 Task: Add Aura Cacia Pillow Potion Relaxing Pure Essential Oil Blend to the cart.
Action: Mouse moved to (734, 261)
Screenshot: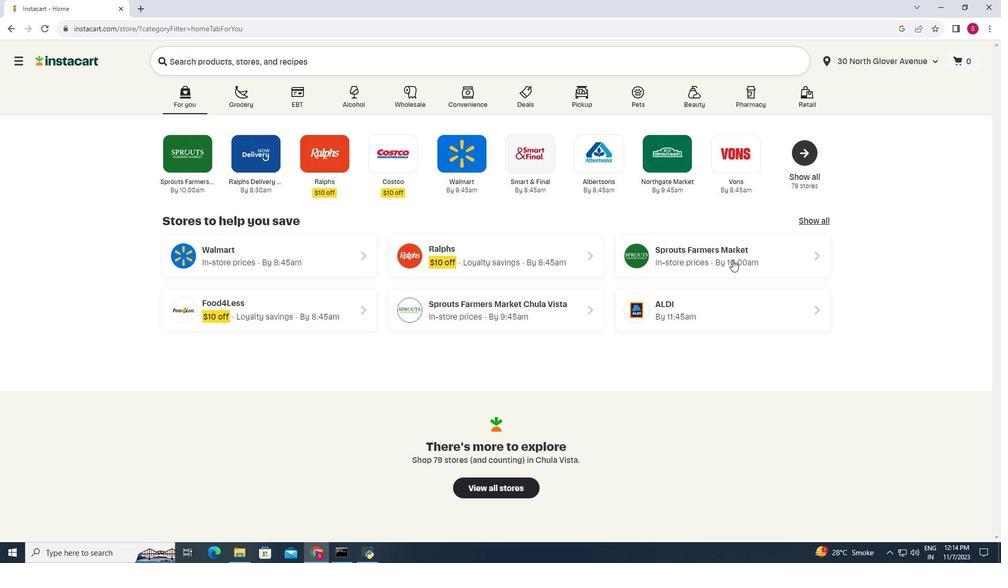 
Action: Mouse pressed left at (734, 261)
Screenshot: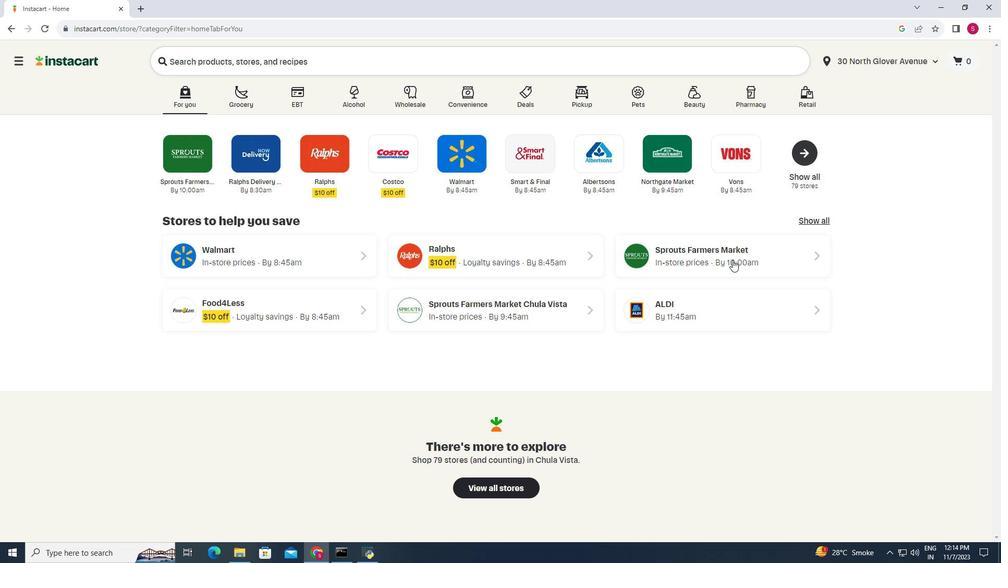 
Action: Mouse moved to (97, 391)
Screenshot: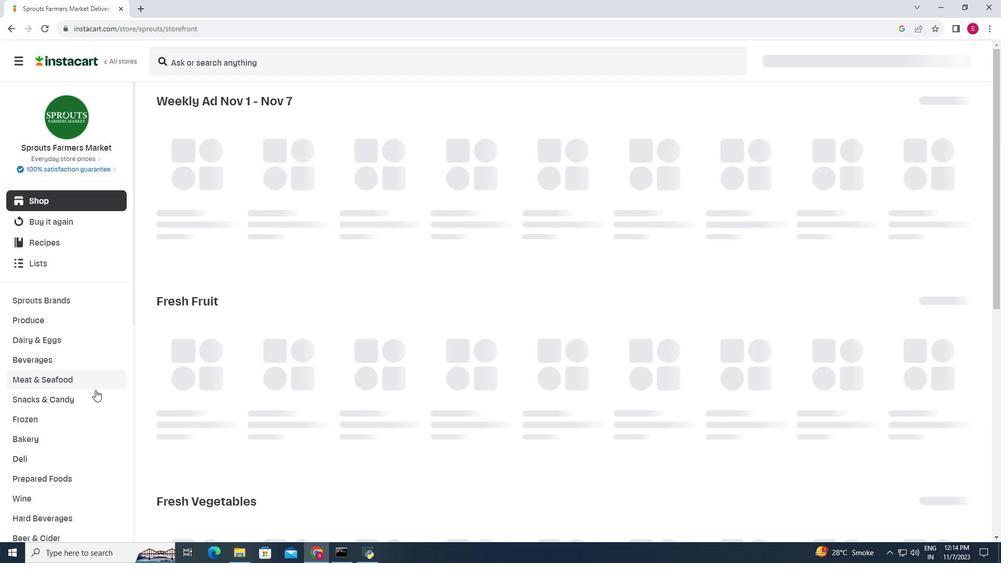
Action: Mouse scrolled (97, 391) with delta (0, 0)
Screenshot: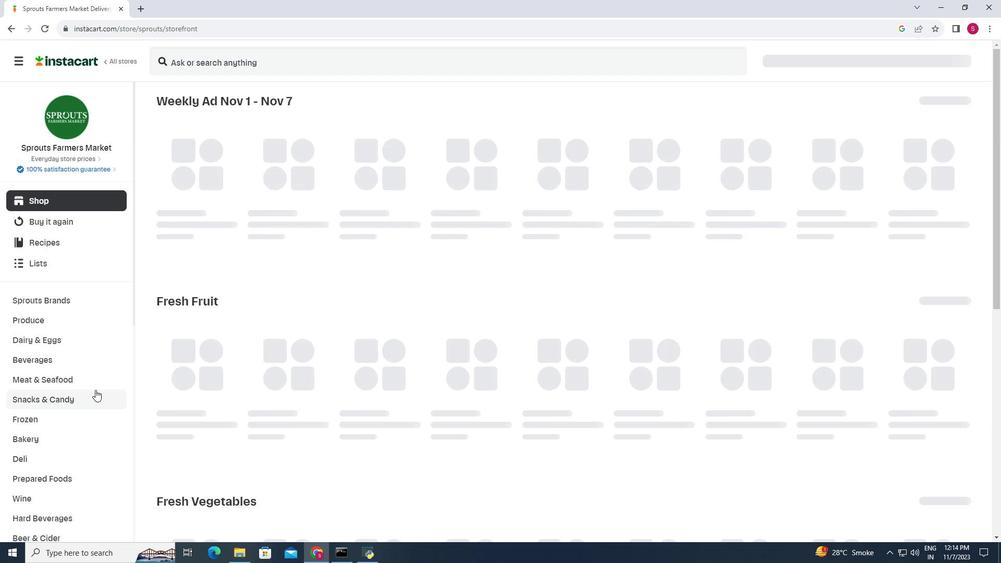 
Action: Mouse scrolled (97, 391) with delta (0, 0)
Screenshot: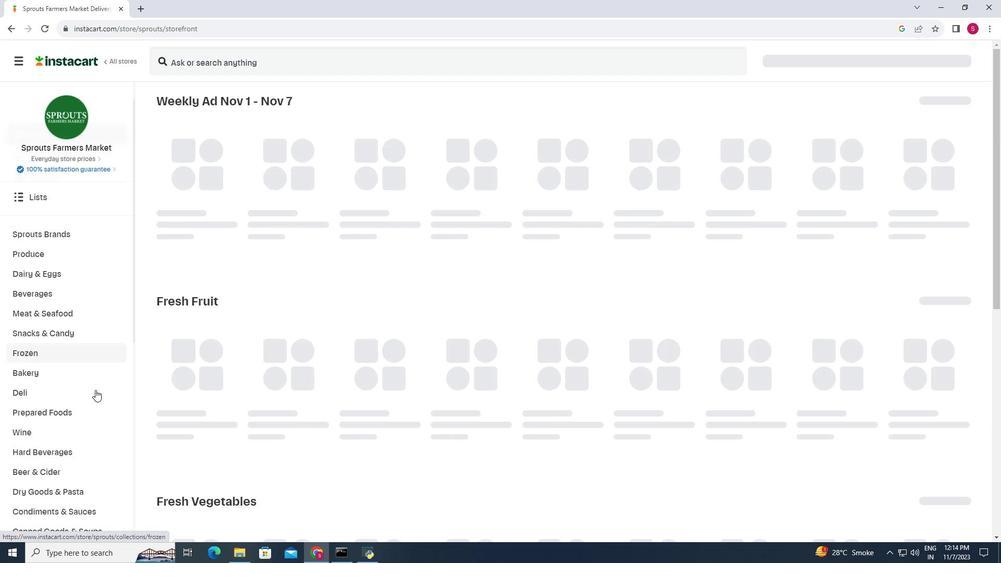 
Action: Mouse moved to (97, 391)
Screenshot: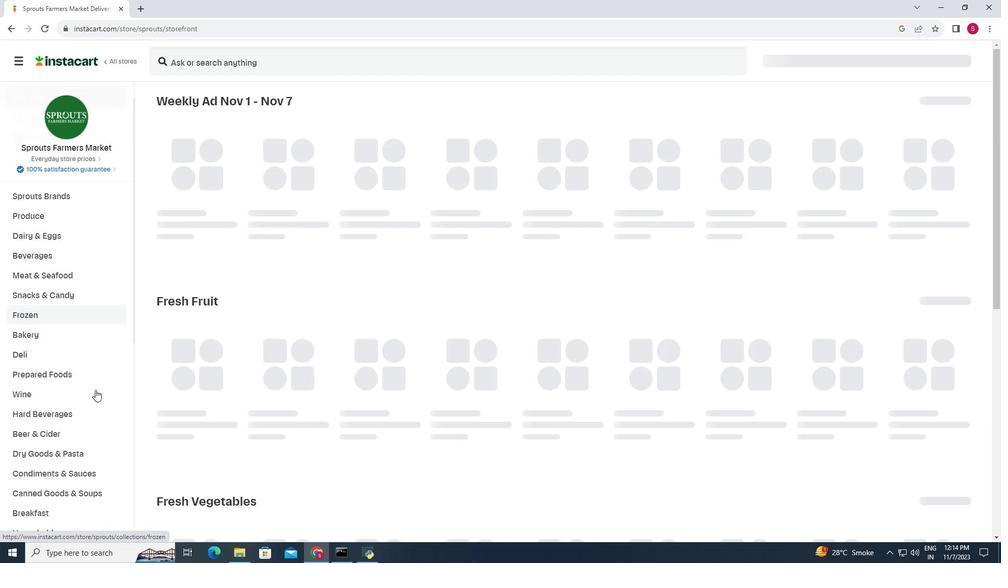 
Action: Mouse scrolled (97, 391) with delta (0, 0)
Screenshot: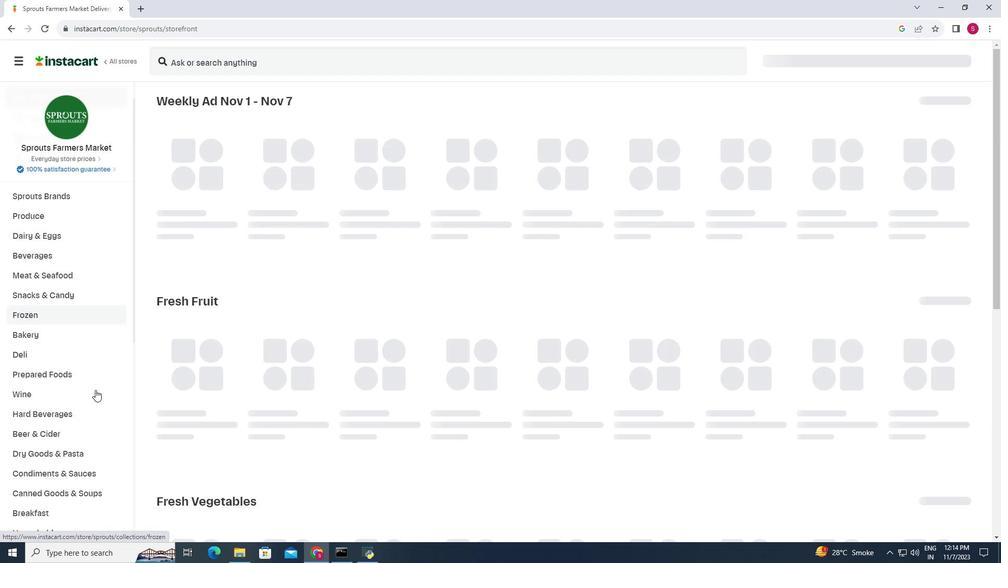 
Action: Mouse moved to (97, 392)
Screenshot: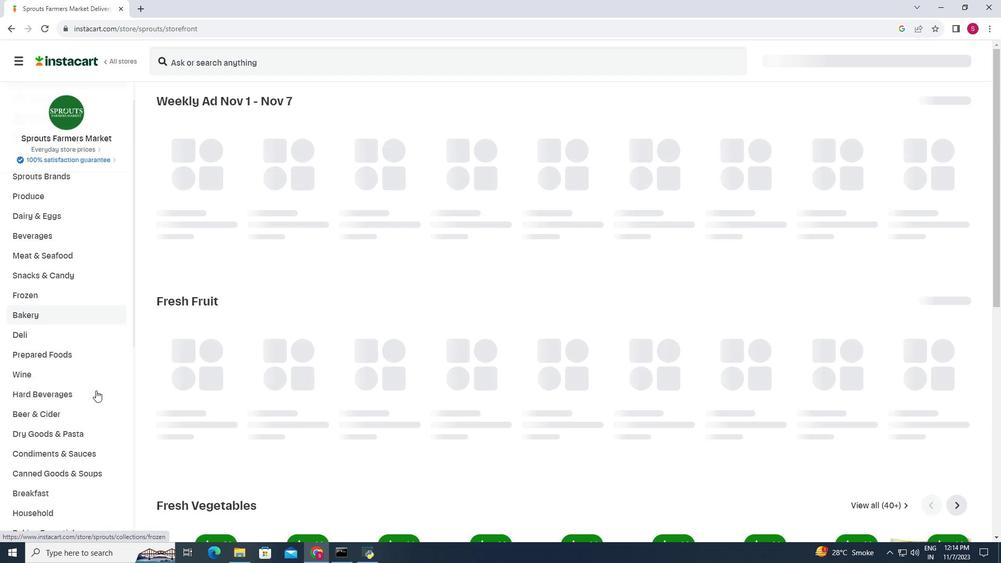 
Action: Mouse scrolled (97, 391) with delta (0, 0)
Screenshot: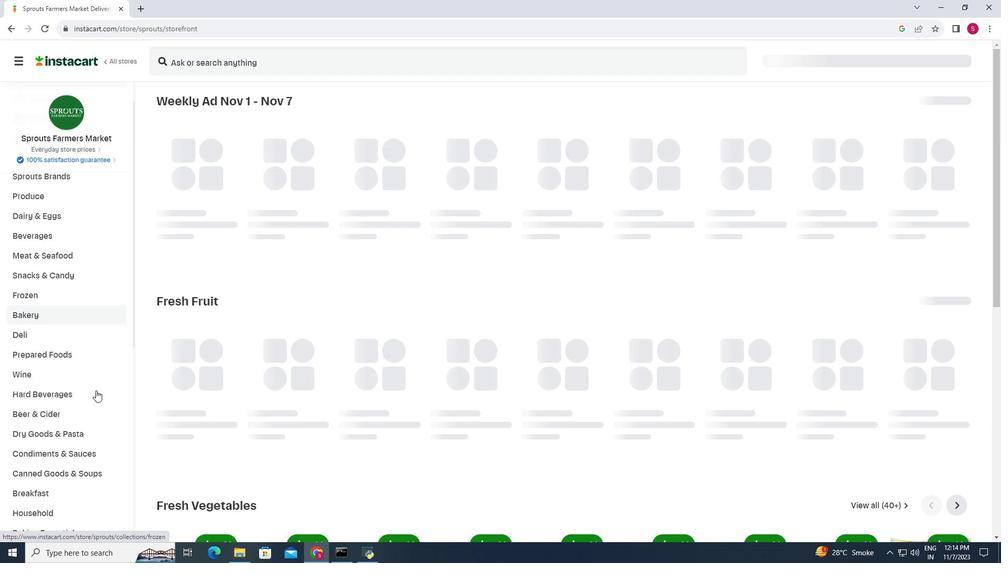 
Action: Mouse moved to (75, 424)
Screenshot: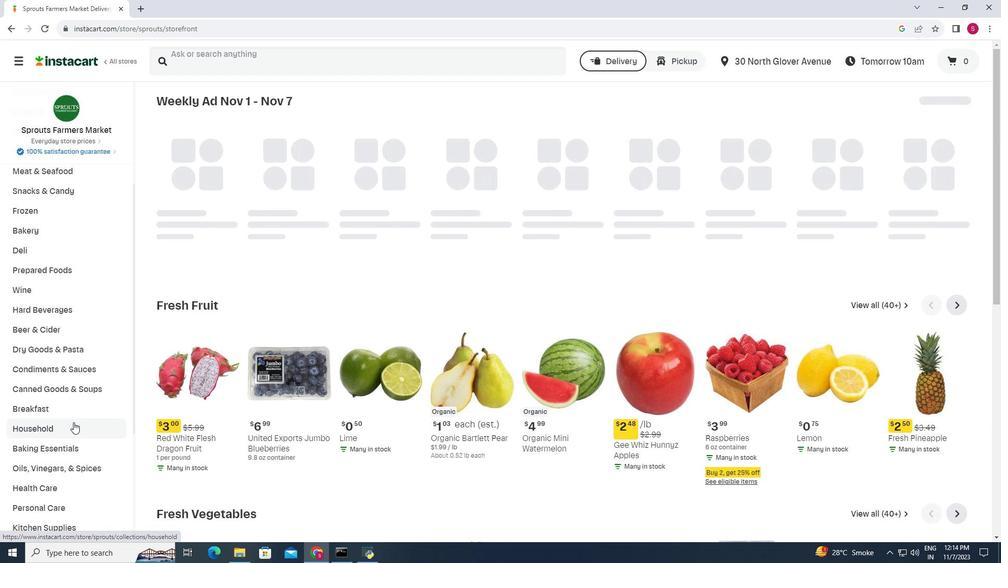 
Action: Mouse pressed left at (75, 424)
Screenshot: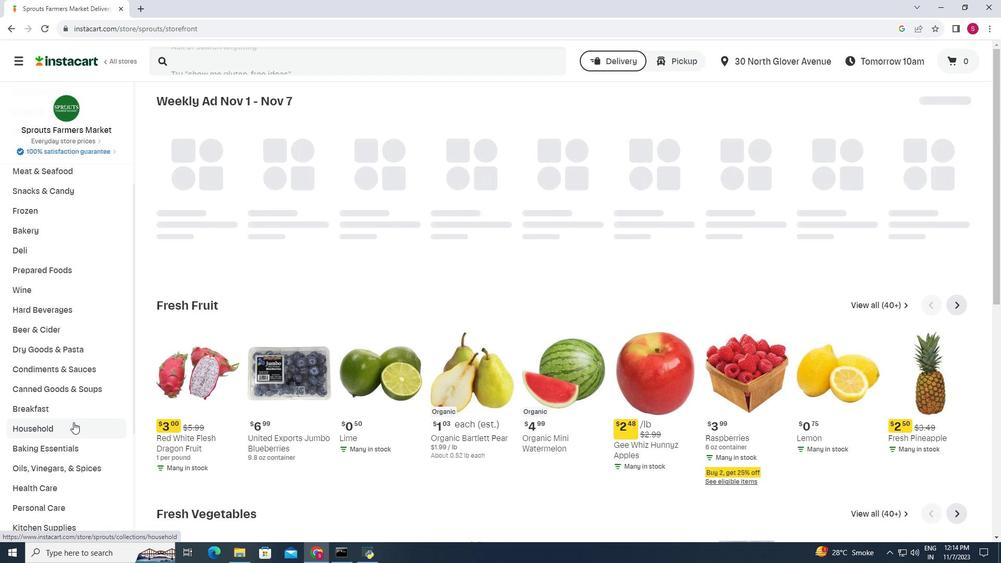 
Action: Mouse moved to (564, 131)
Screenshot: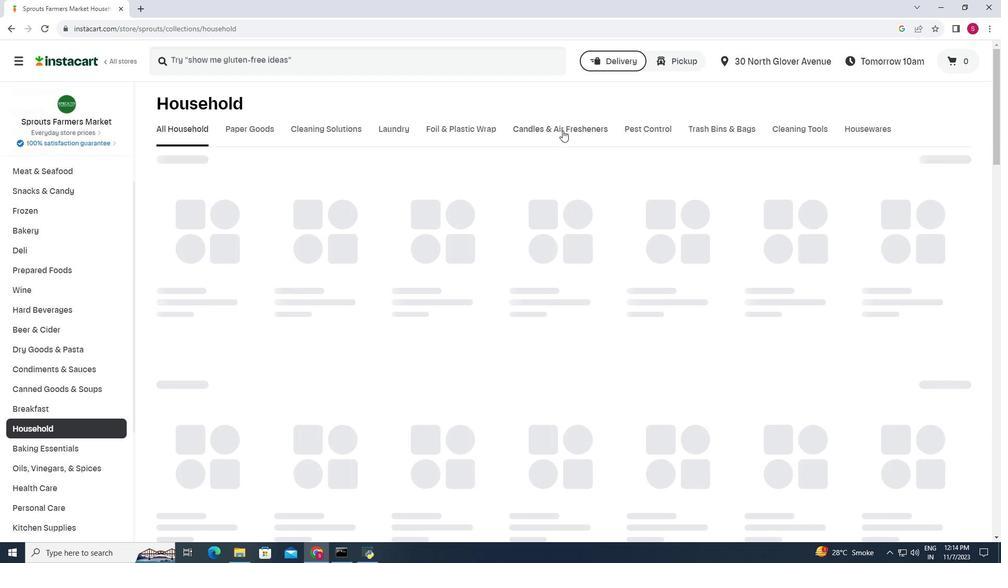 
Action: Mouse pressed left at (564, 131)
Screenshot: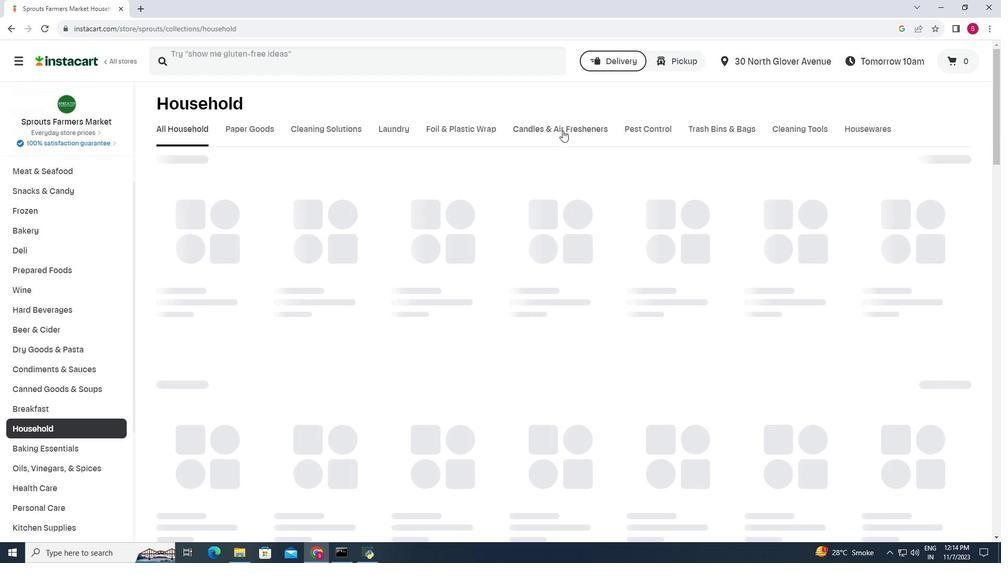 
Action: Mouse moved to (291, 69)
Screenshot: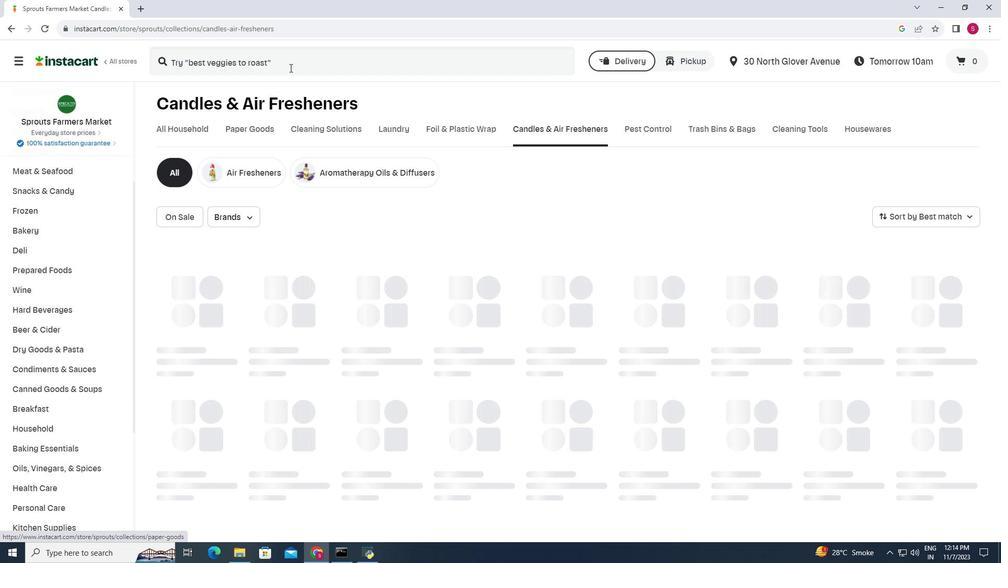 
Action: Mouse pressed left at (291, 69)
Screenshot: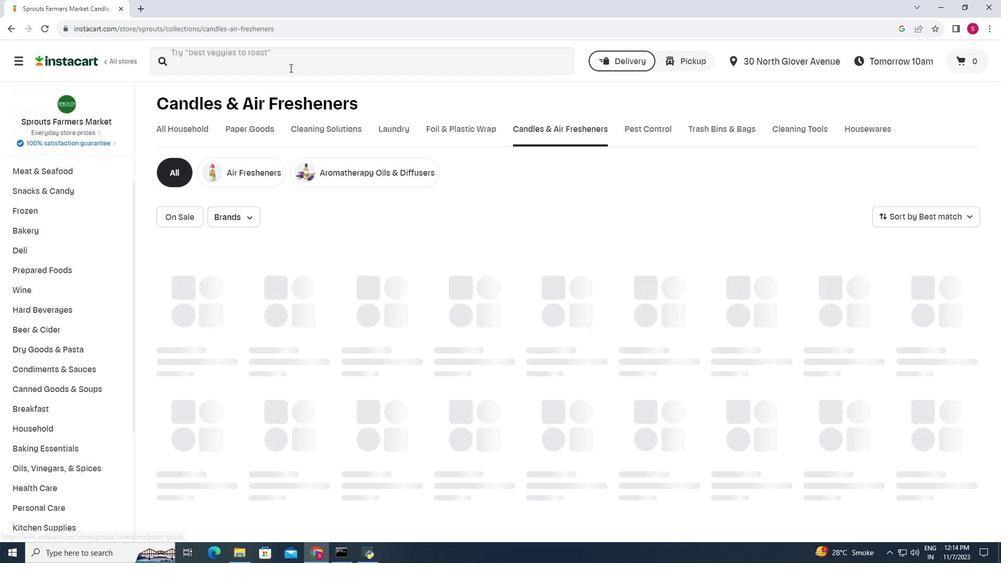 
Action: Mouse moved to (294, 69)
Screenshot: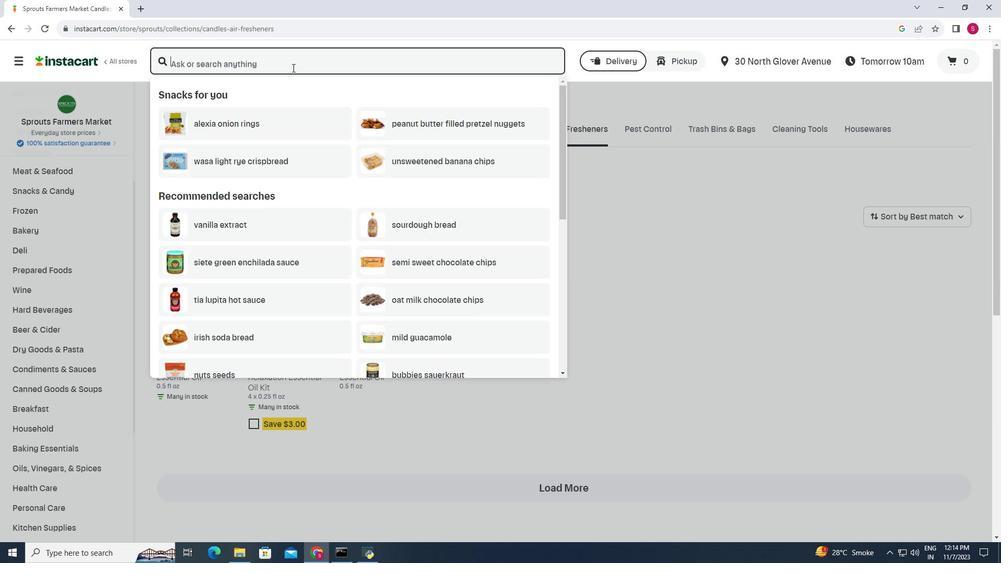 
Action: Key pressed <Key.shift>Aura<Key.space><Key.shift>
Screenshot: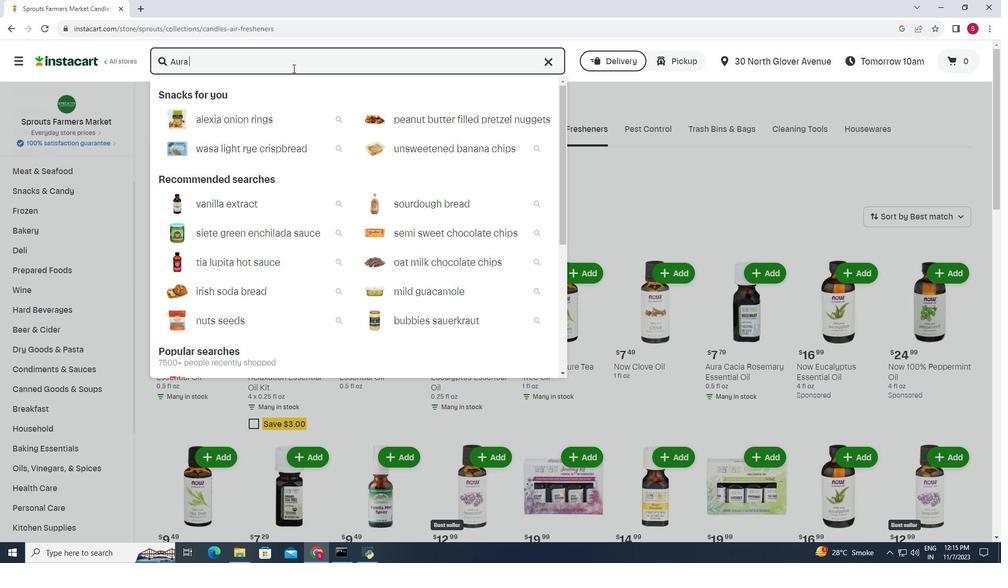
Action: Mouse moved to (294, 69)
Screenshot: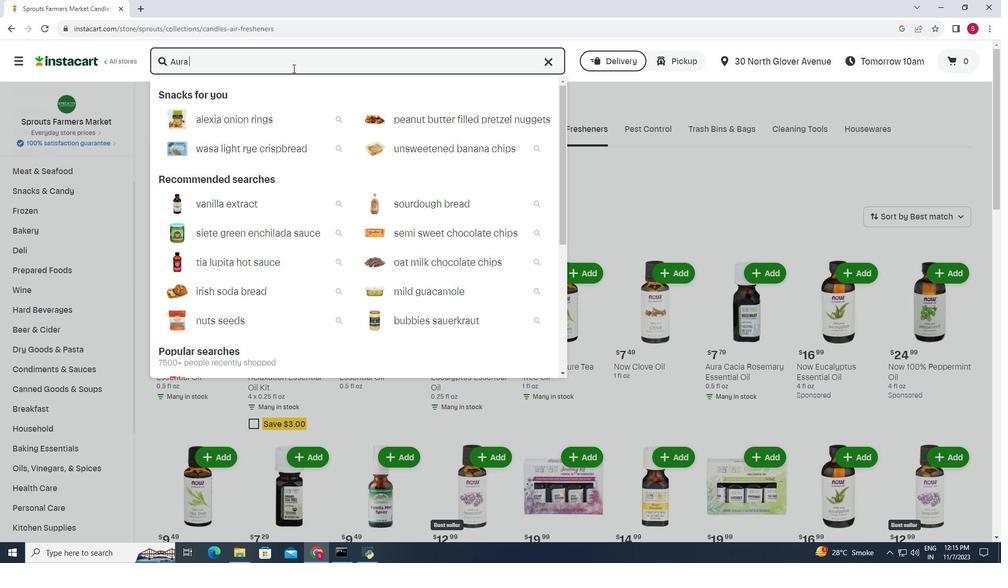 
Action: Key pressed Cacia<Key.space><Key.shift>Pillow<Key.space><Key.shift>Potion<Key.space><Key.shift>Relaxing<Key.space><Key.shift>Pure<Key.space><Key.shift>Essentiall<Key.space><Key.shift>Oil<Key.space><Key.shift>Be<Key.backspace>lend<Key.enter>
Screenshot: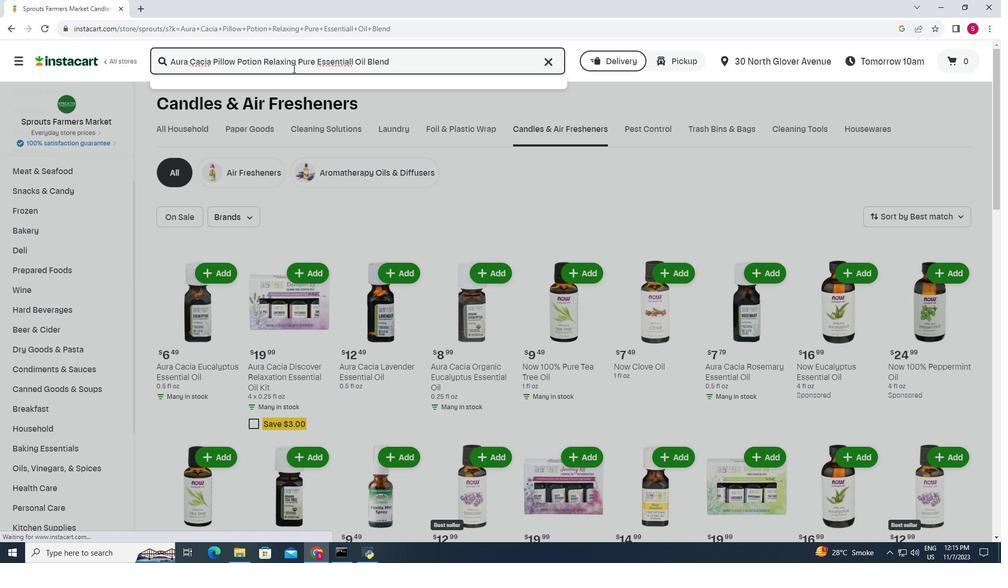 
Action: Mouse moved to (479, 236)
Screenshot: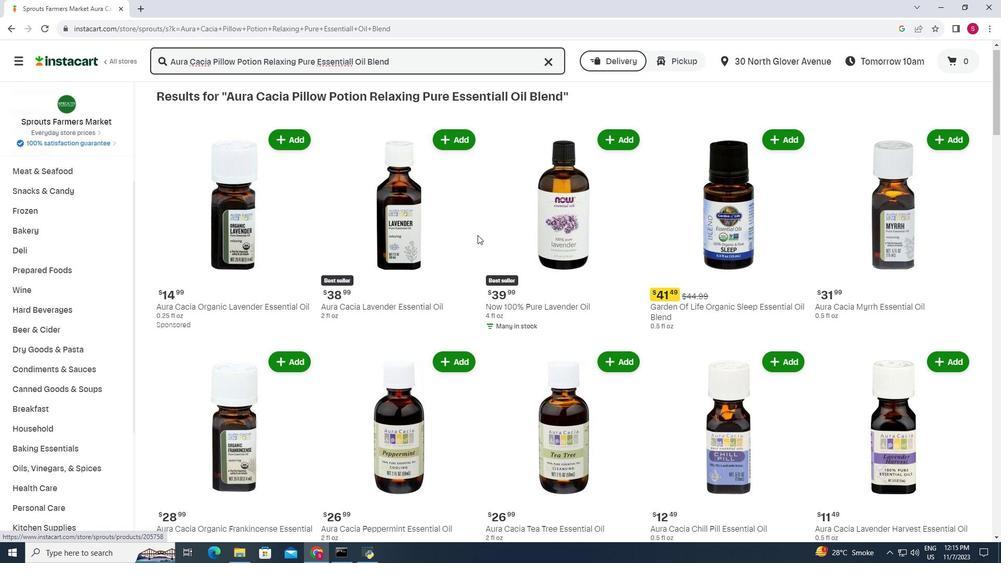 
Action: Mouse scrolled (479, 236) with delta (0, 0)
Screenshot: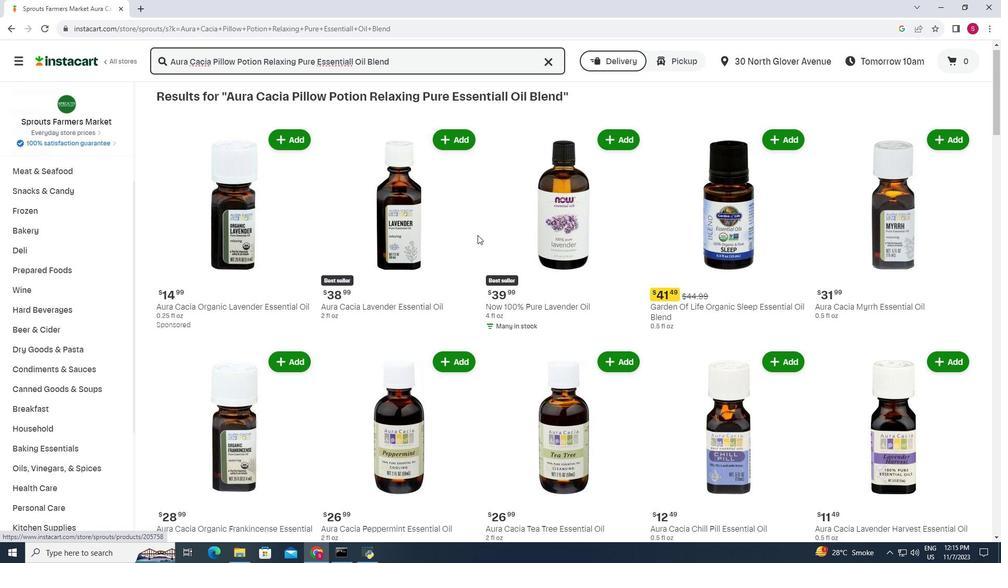 
Action: Mouse moved to (479, 238)
Screenshot: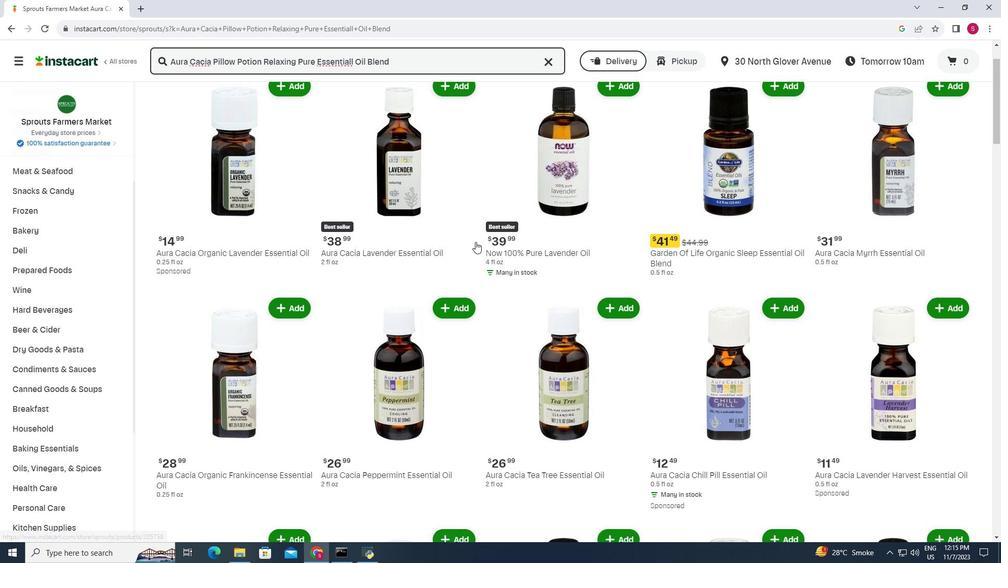 
Action: Mouse scrolled (479, 237) with delta (0, 0)
Screenshot: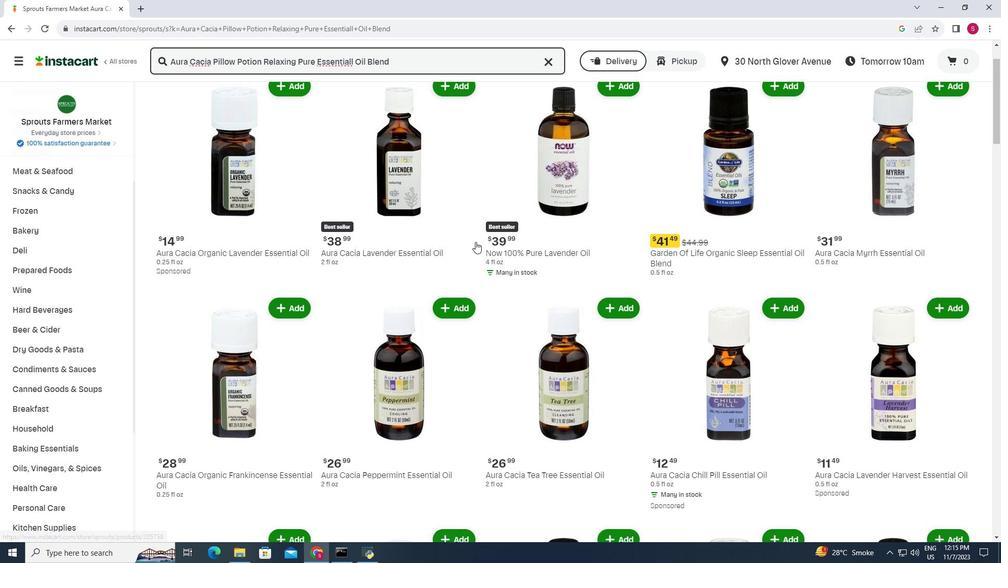 
Action: Mouse moved to (334, 278)
Screenshot: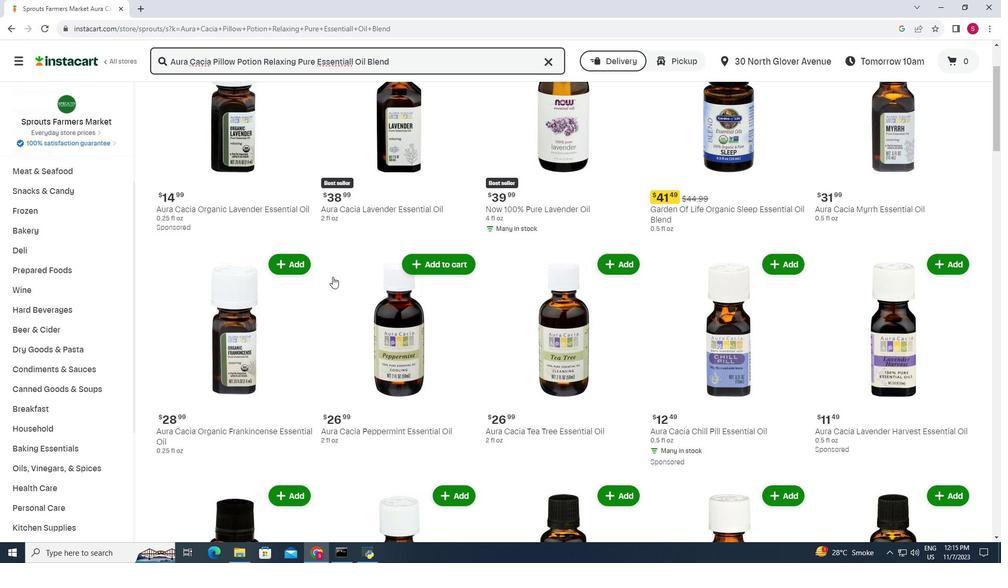 
Action: Mouse scrolled (334, 277) with delta (0, 0)
Screenshot: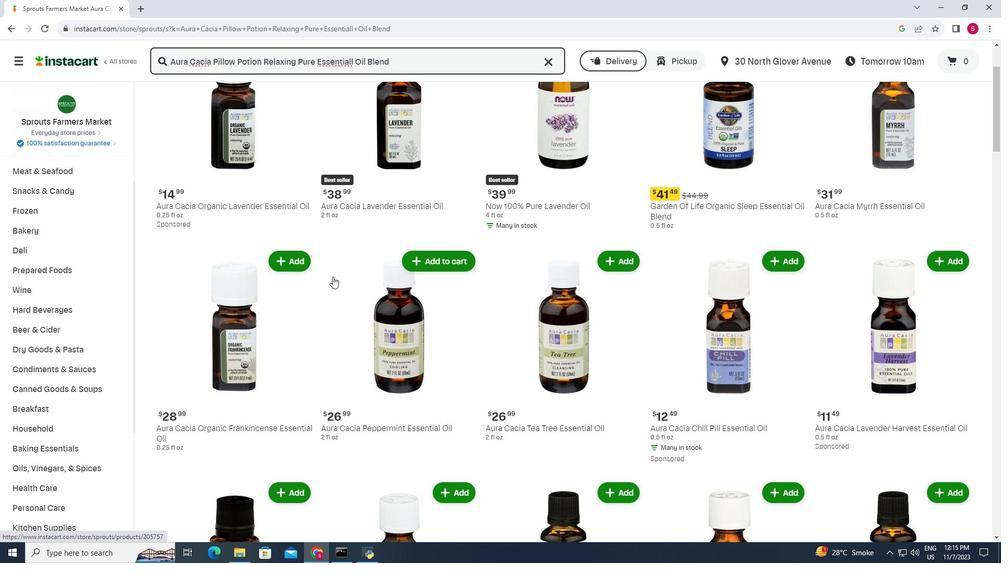 
Action: Mouse moved to (335, 279)
Screenshot: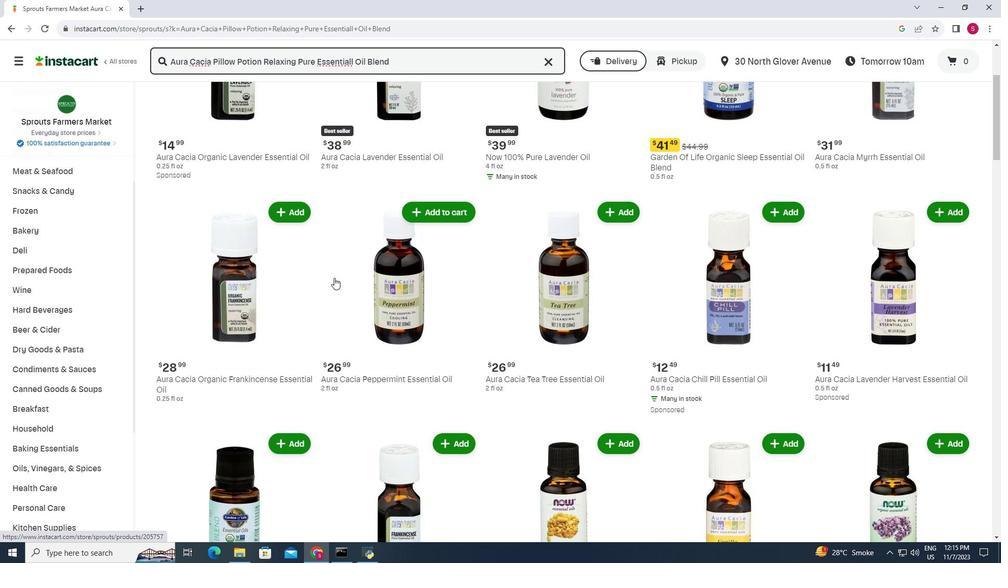 
Action: Mouse scrolled (335, 279) with delta (0, 0)
Screenshot: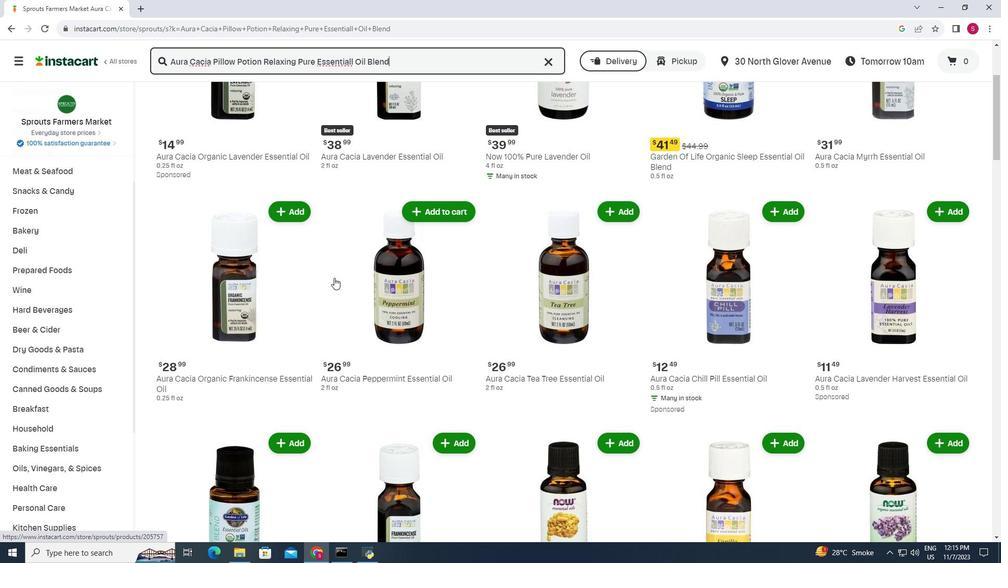 
Action: Mouse scrolled (335, 279) with delta (0, 0)
Screenshot: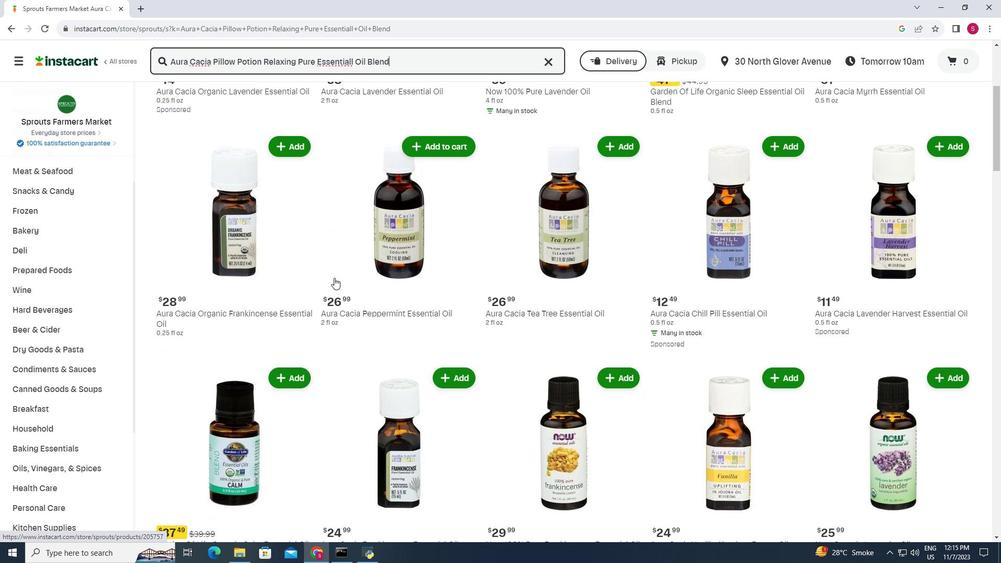 
Action: Mouse scrolled (335, 280) with delta (0, 0)
Screenshot: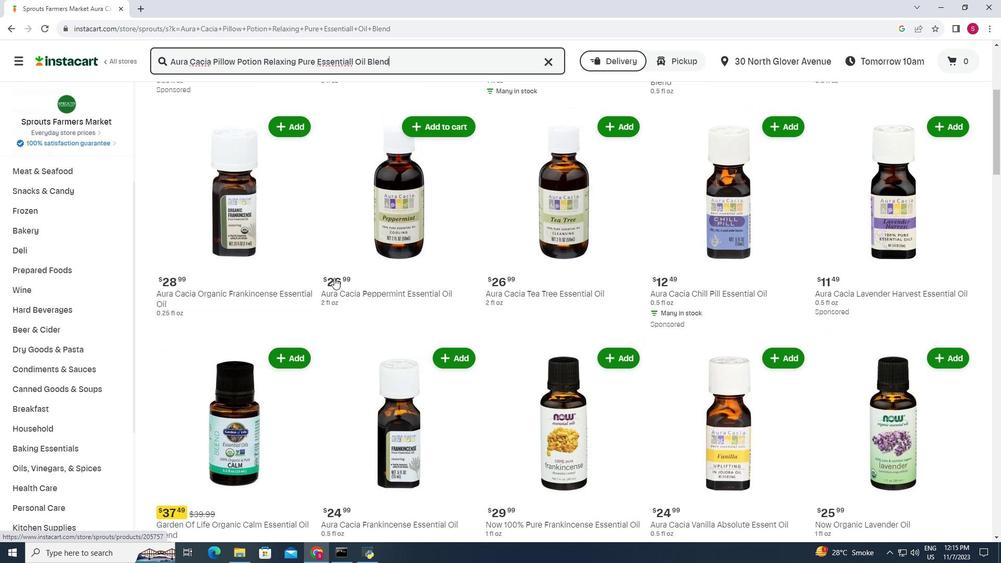 
Action: Mouse scrolled (335, 280) with delta (0, 0)
Screenshot: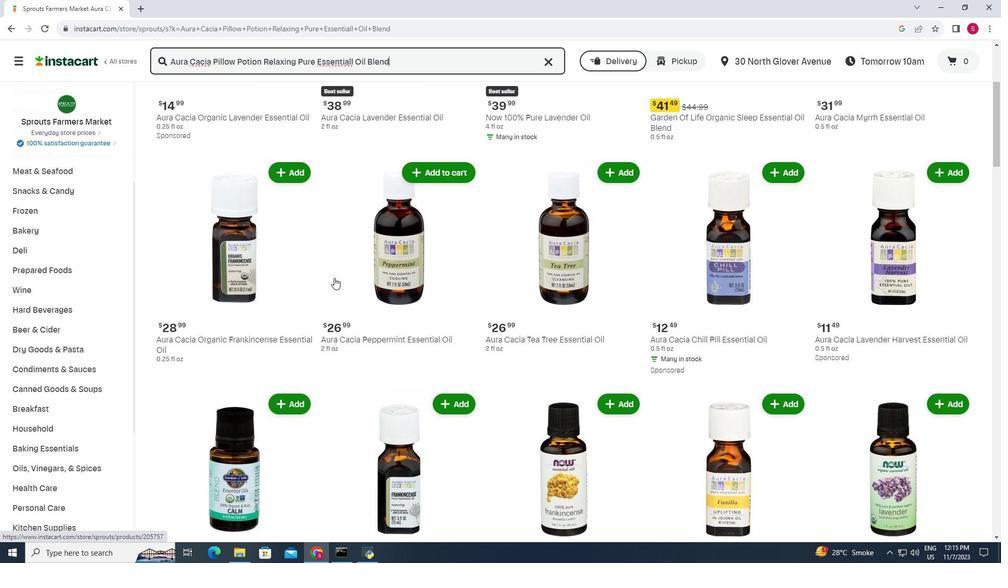 
Action: Mouse moved to (336, 280)
Screenshot: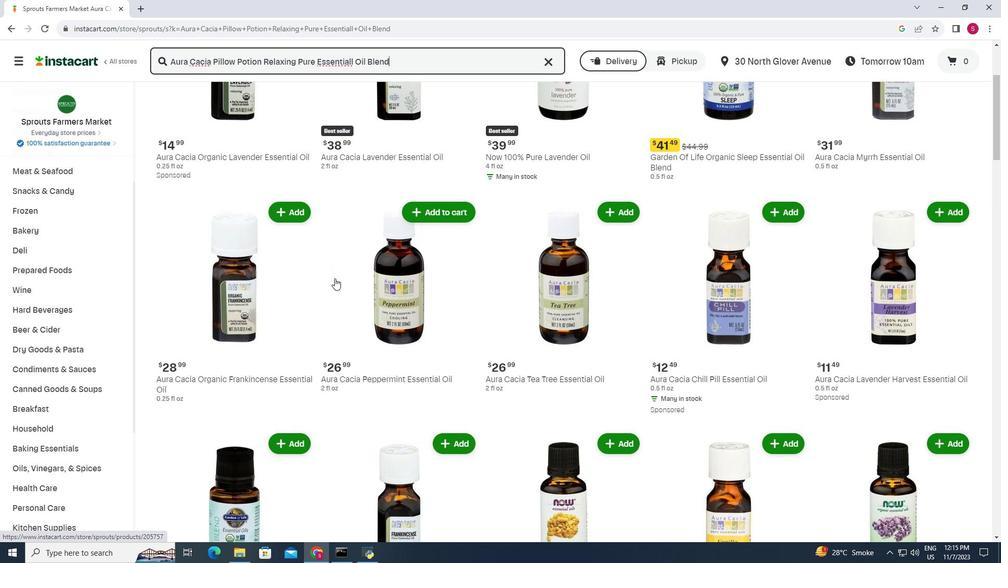 
Action: Mouse scrolled (336, 279) with delta (0, 0)
Screenshot: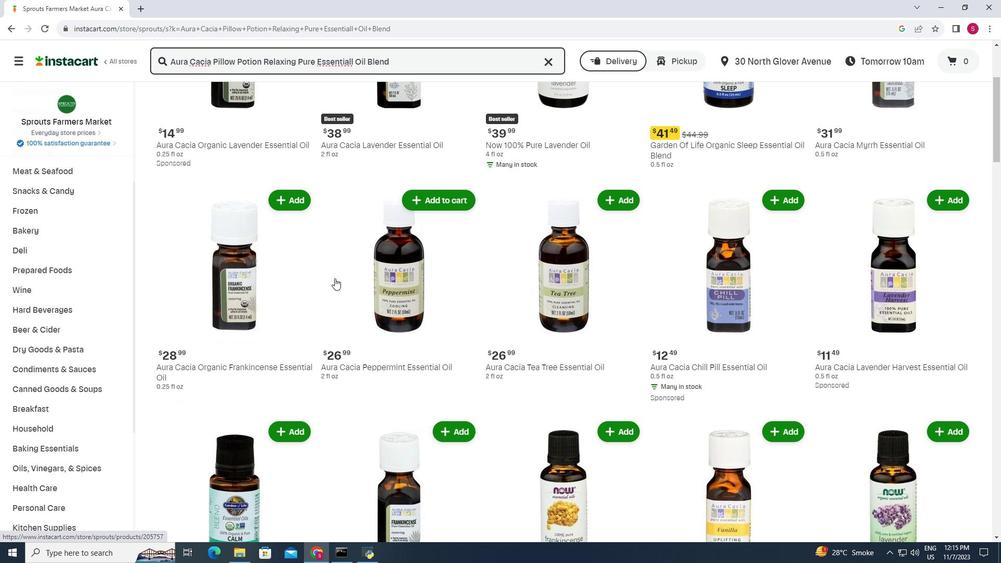 
Action: Mouse scrolled (336, 279) with delta (0, 0)
Screenshot: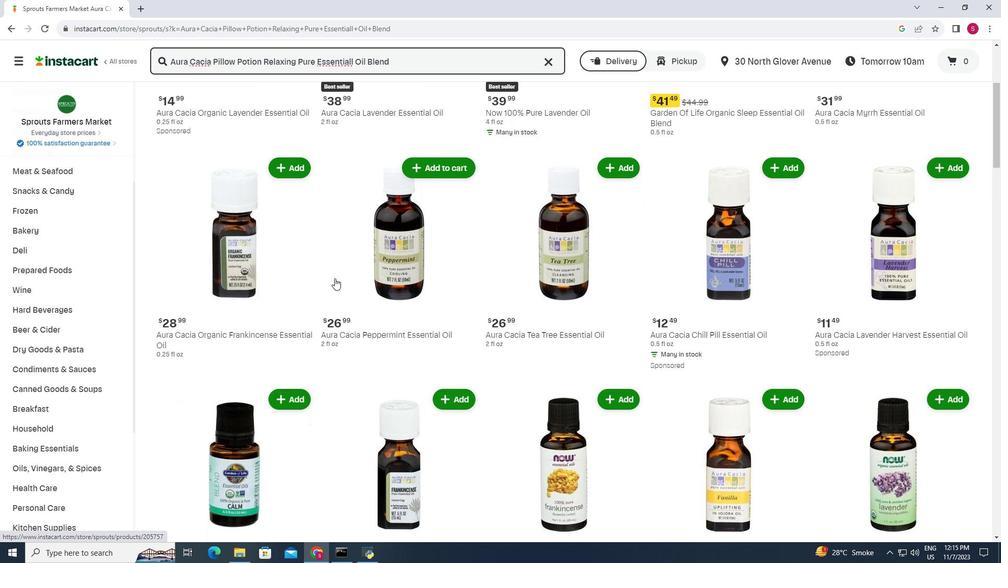 
Action: Mouse scrolled (336, 279) with delta (0, 0)
Screenshot: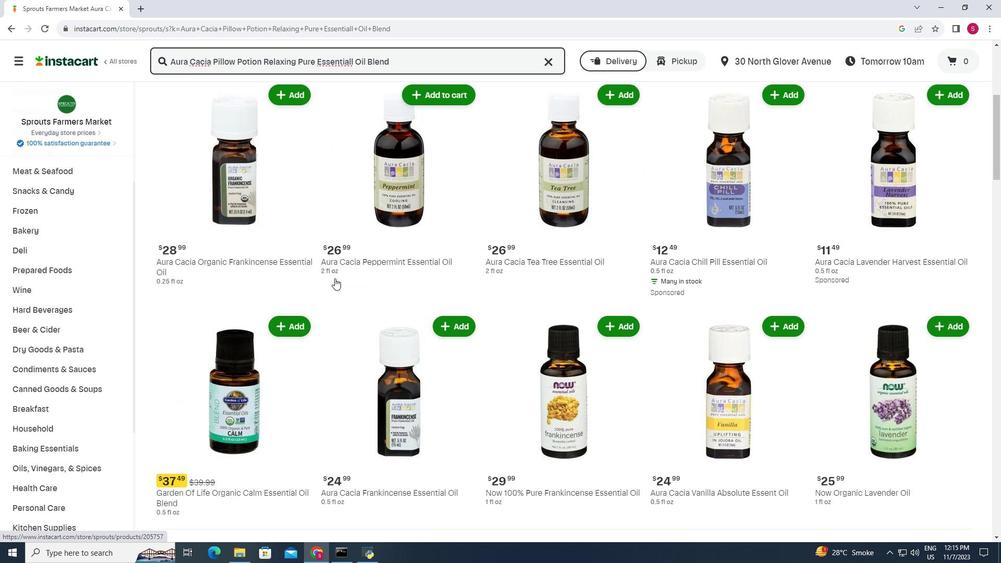 
Action: Mouse scrolled (336, 279) with delta (0, 0)
Screenshot: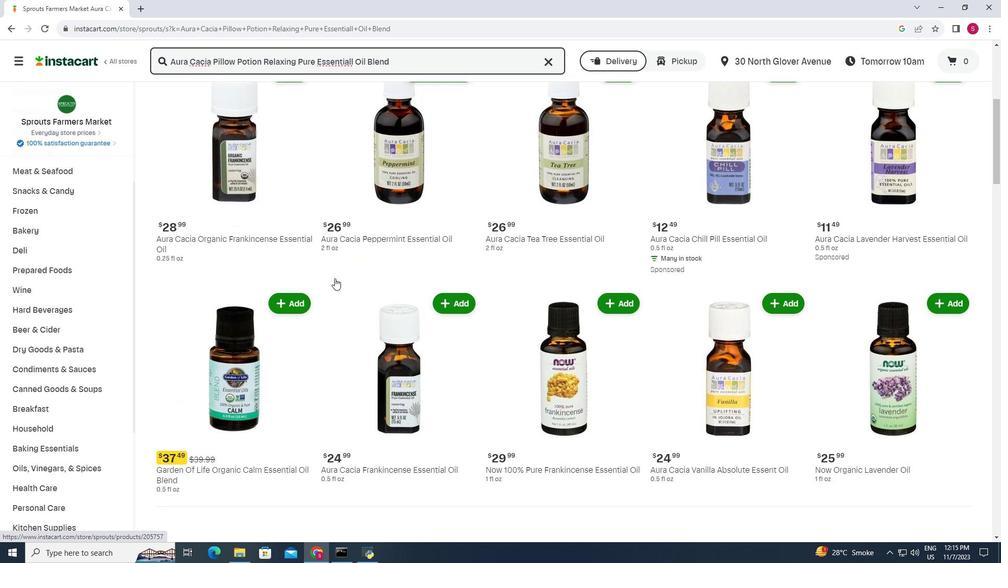 
Action: Mouse scrolled (336, 279) with delta (0, 0)
Screenshot: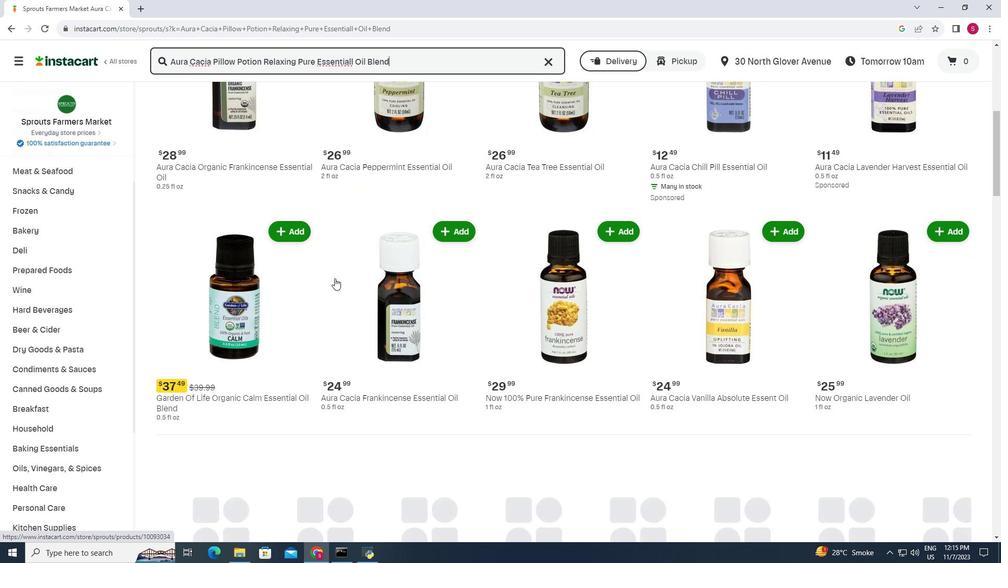 
Action: Mouse moved to (336, 280)
Screenshot: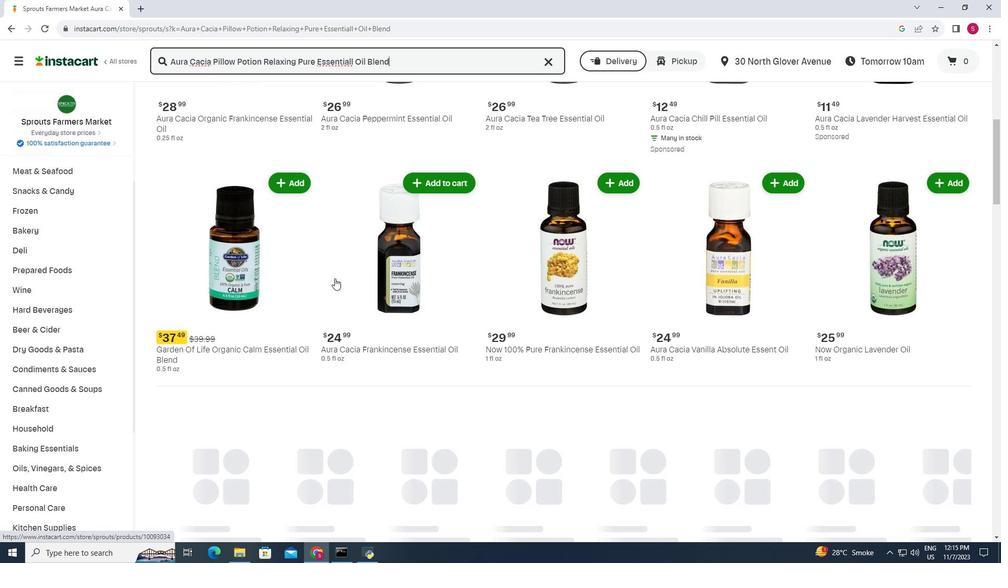 
Action: Mouse scrolled (336, 279) with delta (0, 0)
Screenshot: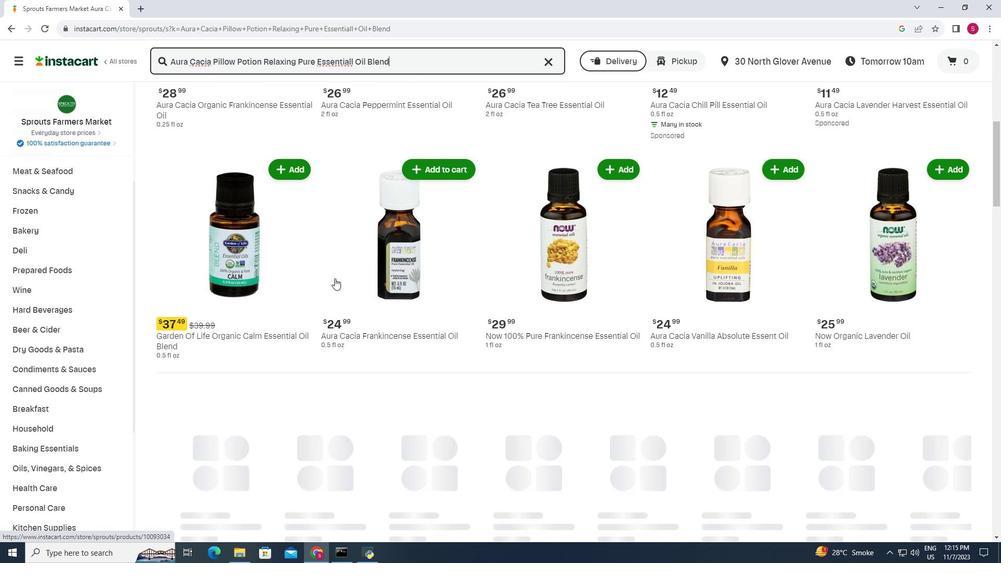 
Action: Mouse scrolled (336, 279) with delta (0, 0)
Screenshot: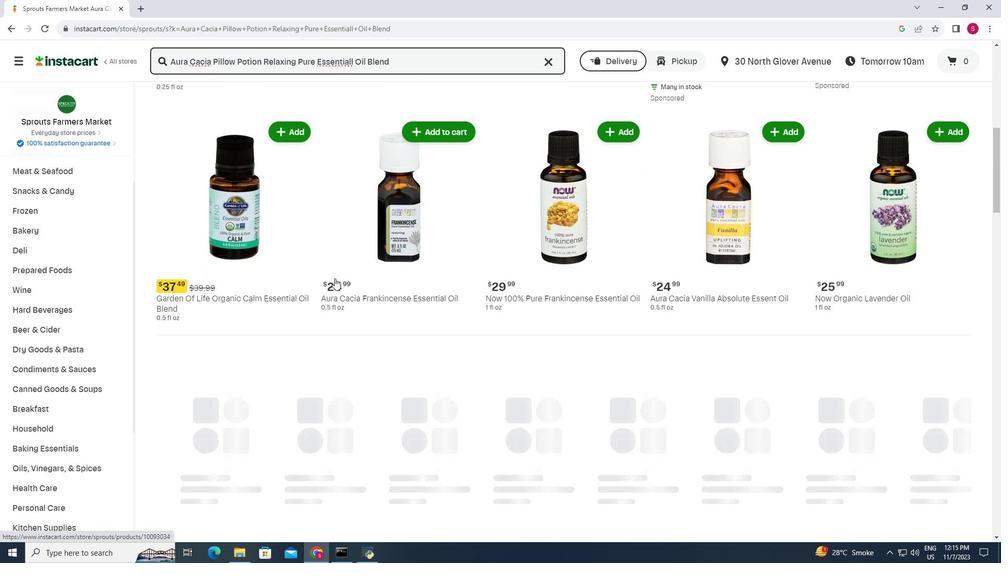 
Action: Mouse moved to (341, 278)
Screenshot: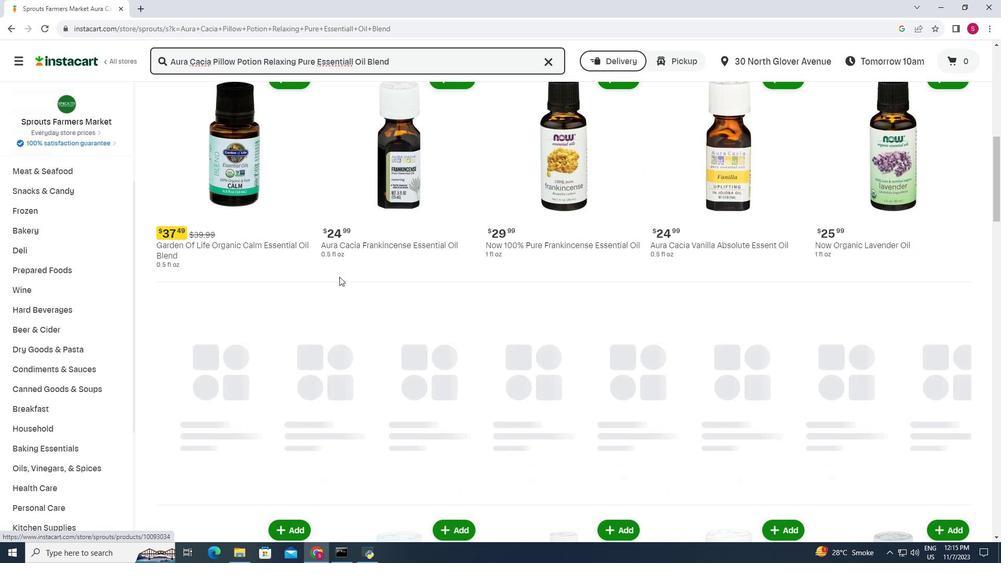 
